 Task: Insert image from drive.
Action: Mouse moved to (192, 96)
Screenshot: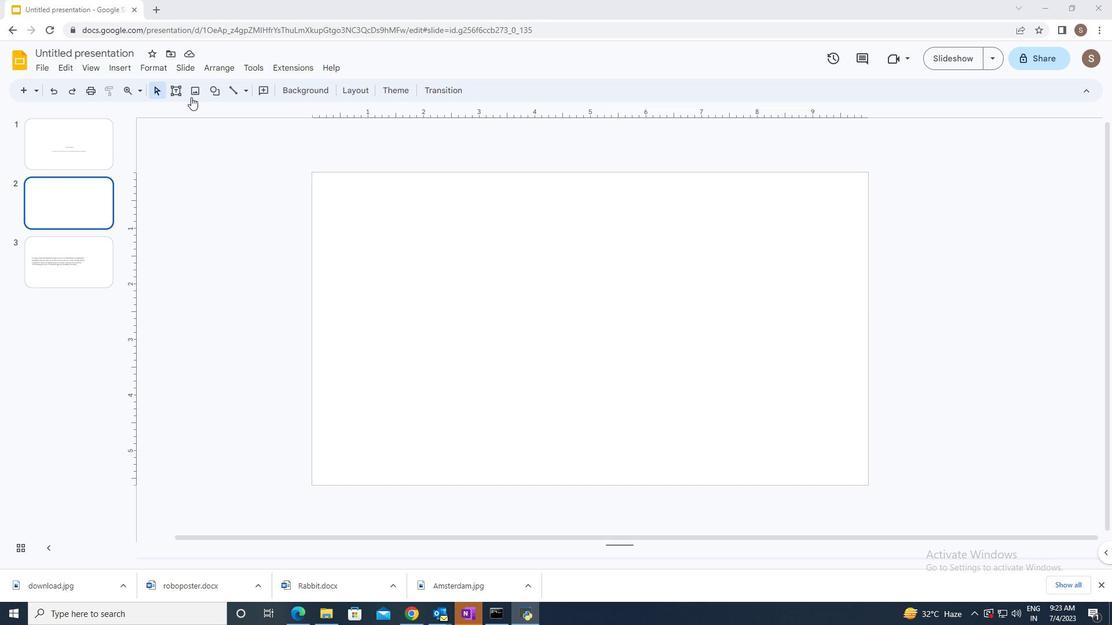 
Action: Mouse pressed left at (192, 96)
Screenshot: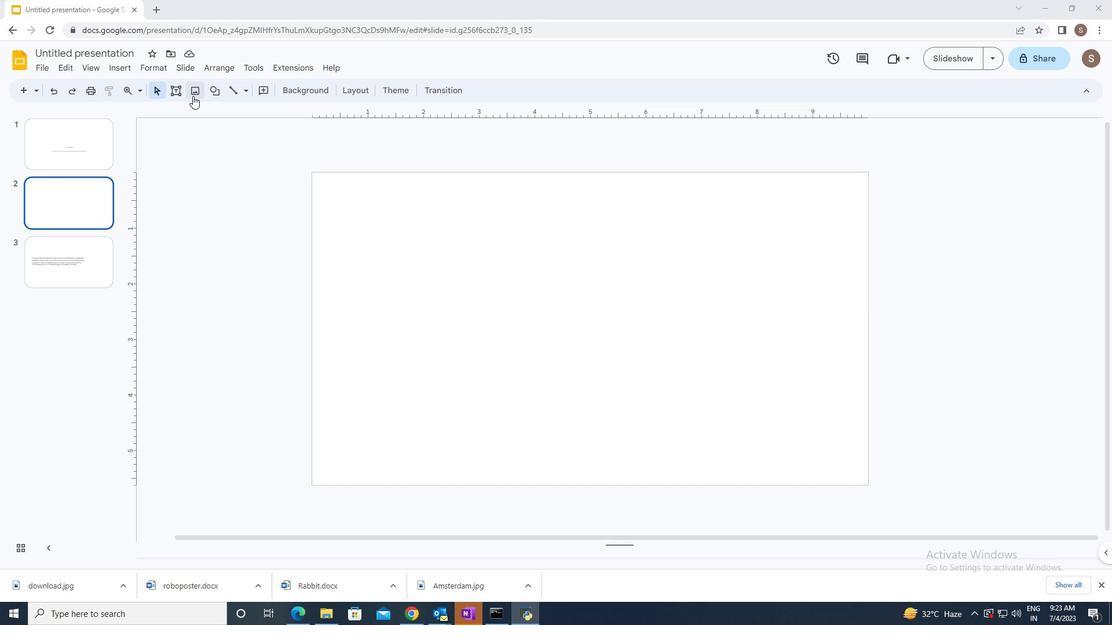 
Action: Mouse moved to (211, 152)
Screenshot: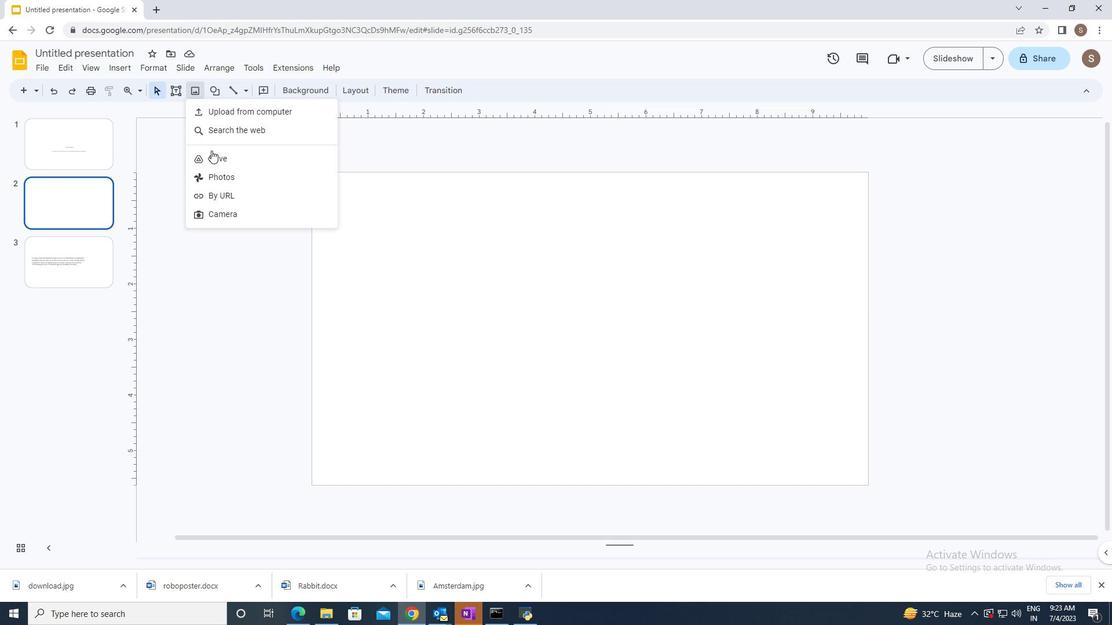 
Action: Mouse pressed left at (211, 152)
Screenshot: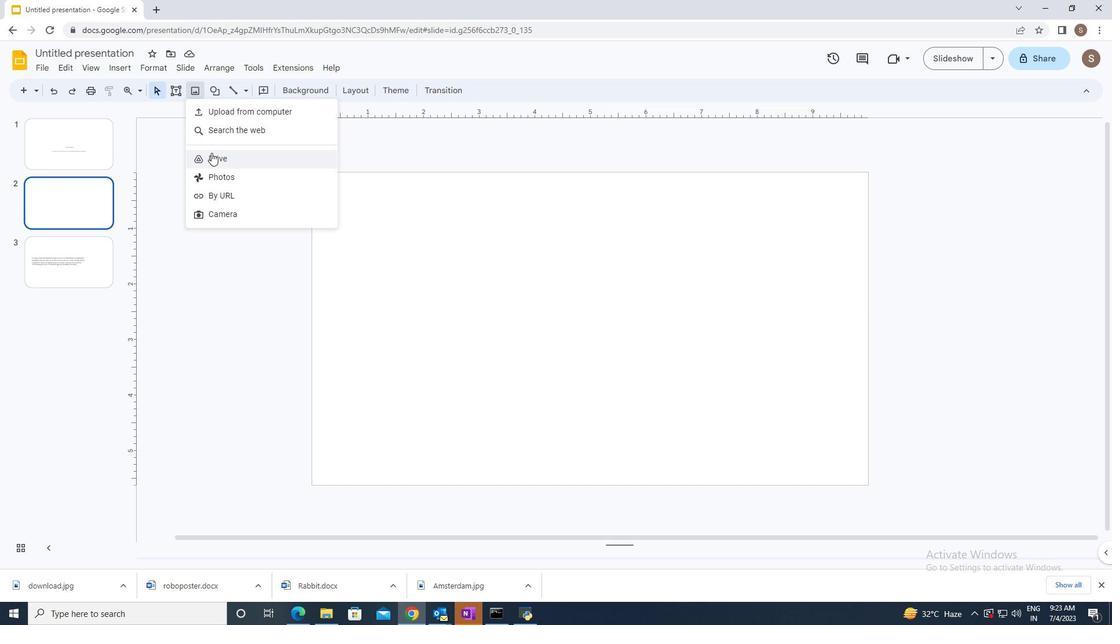 
Action: Mouse moved to (947, 196)
Screenshot: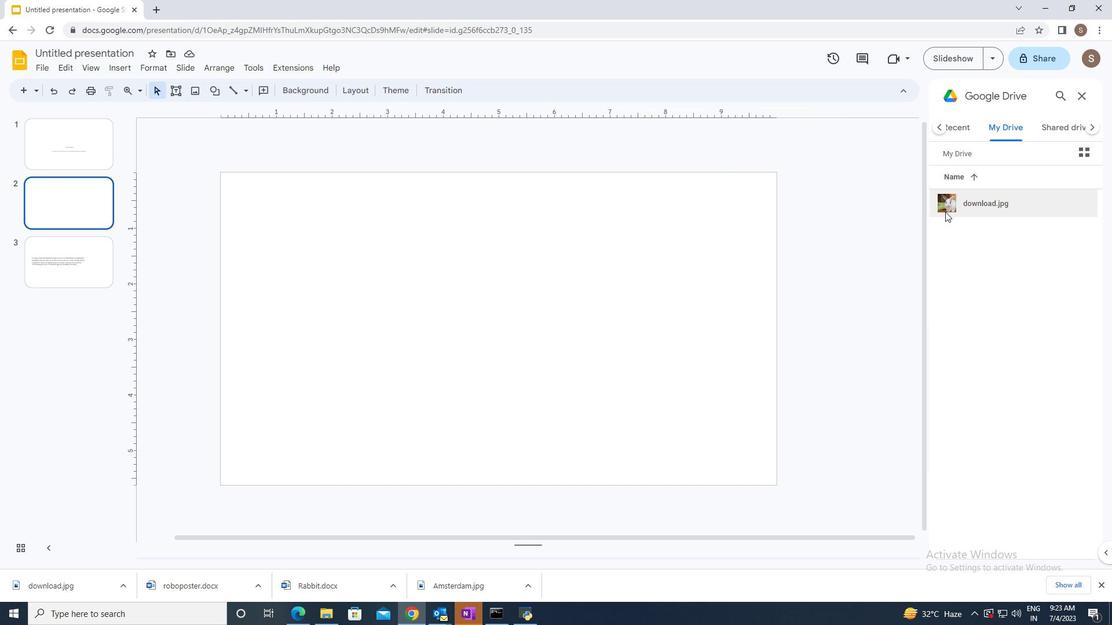 
Action: Mouse pressed left at (947, 196)
Screenshot: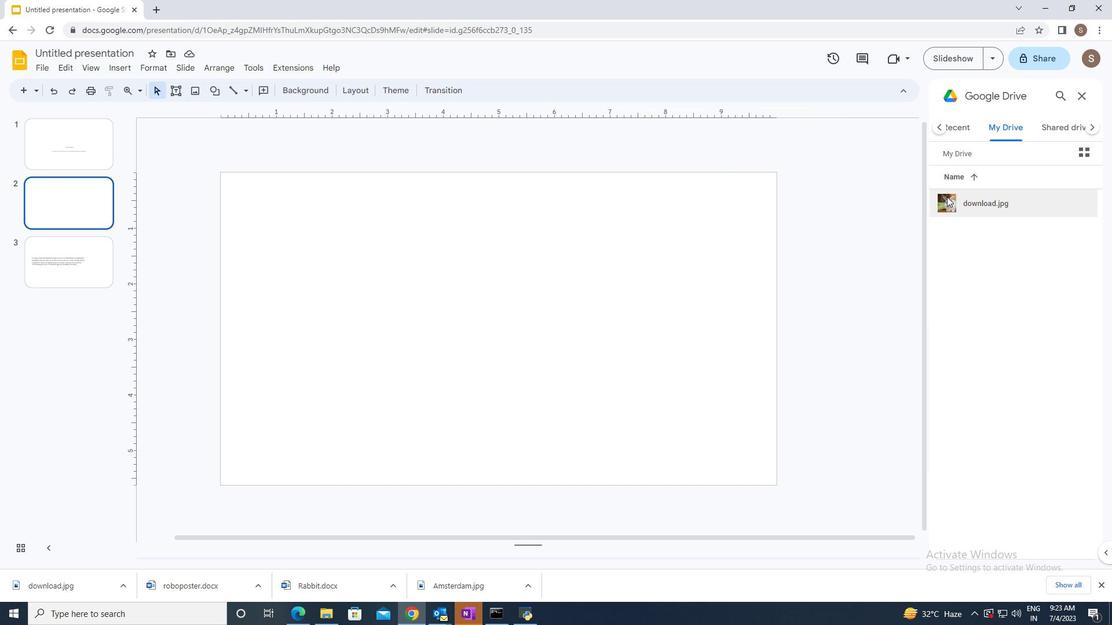 
Action: Mouse moved to (1065, 547)
Screenshot: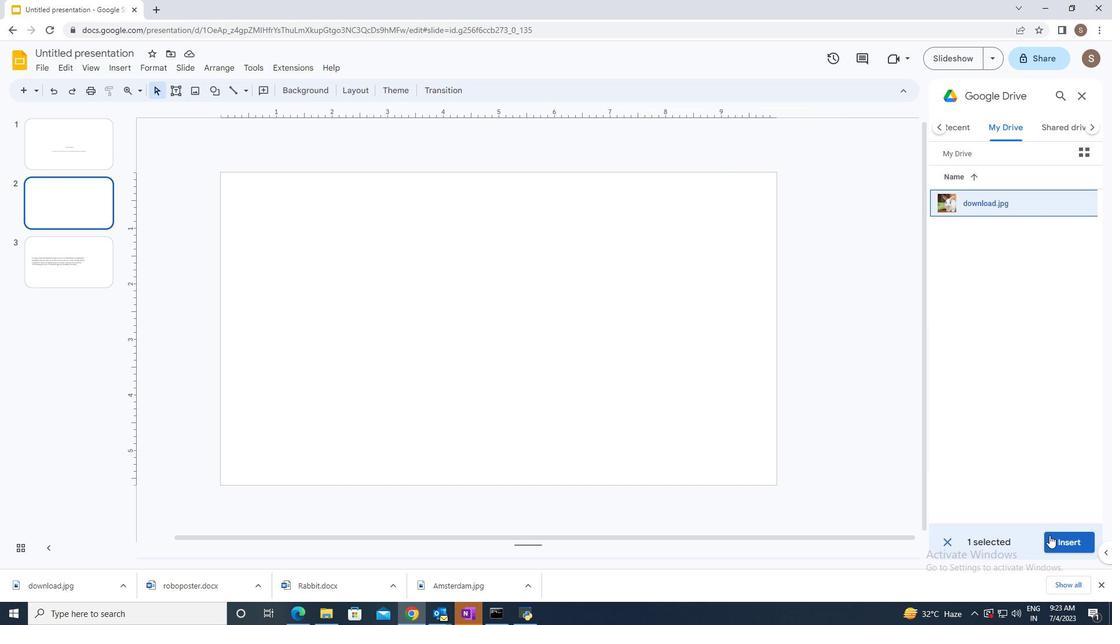 
Action: Mouse pressed left at (1065, 547)
Screenshot: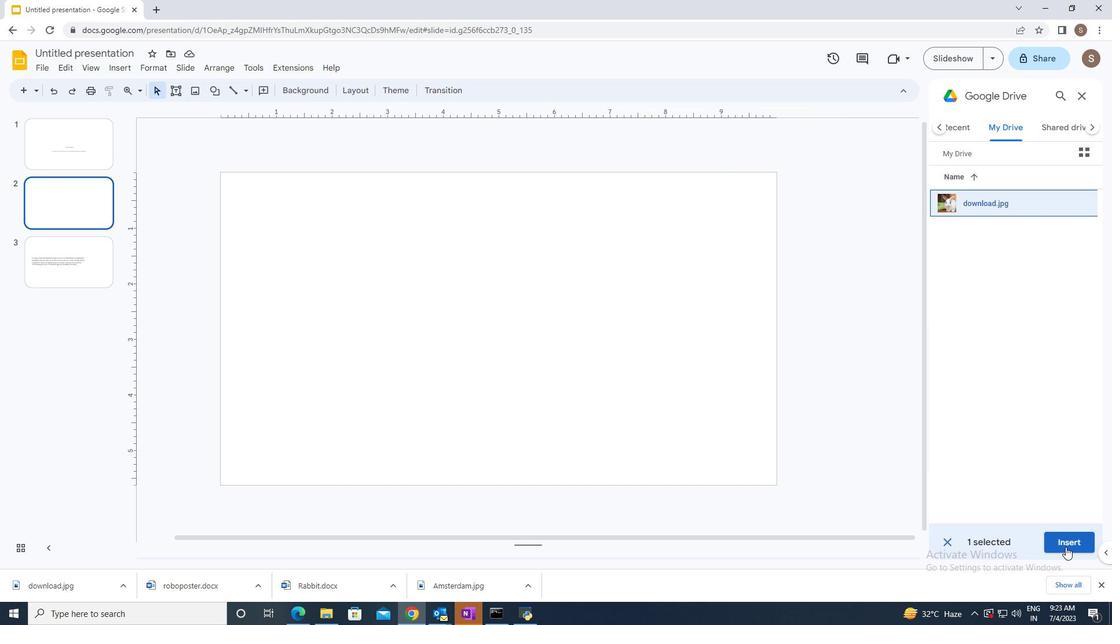 
Action: Mouse moved to (484, 280)
Screenshot: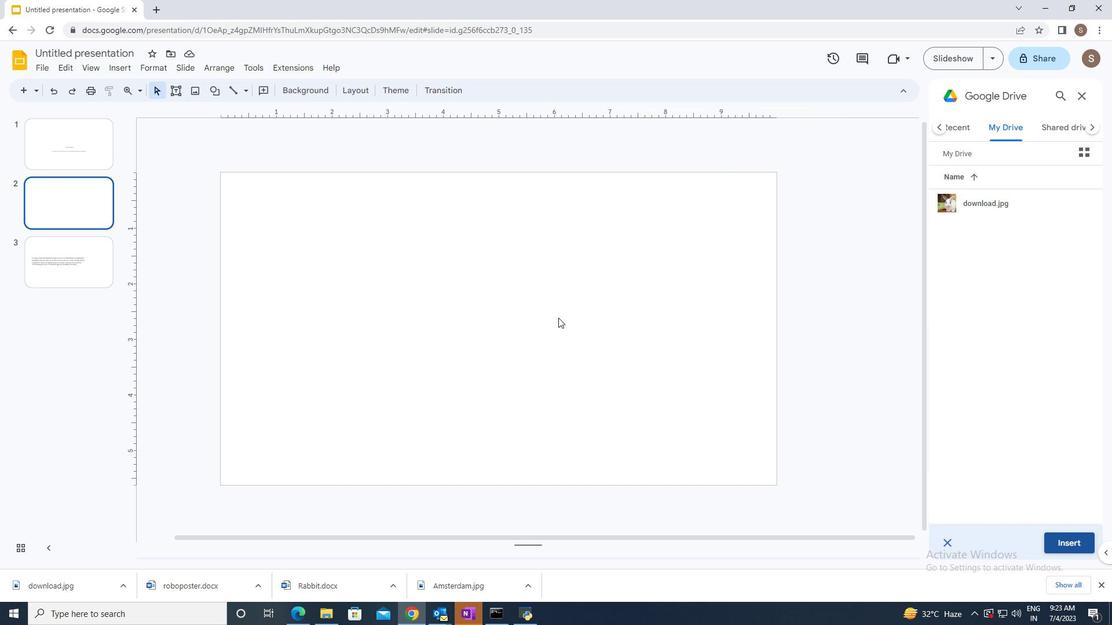 
Action: Mouse pressed left at (484, 280)
Screenshot: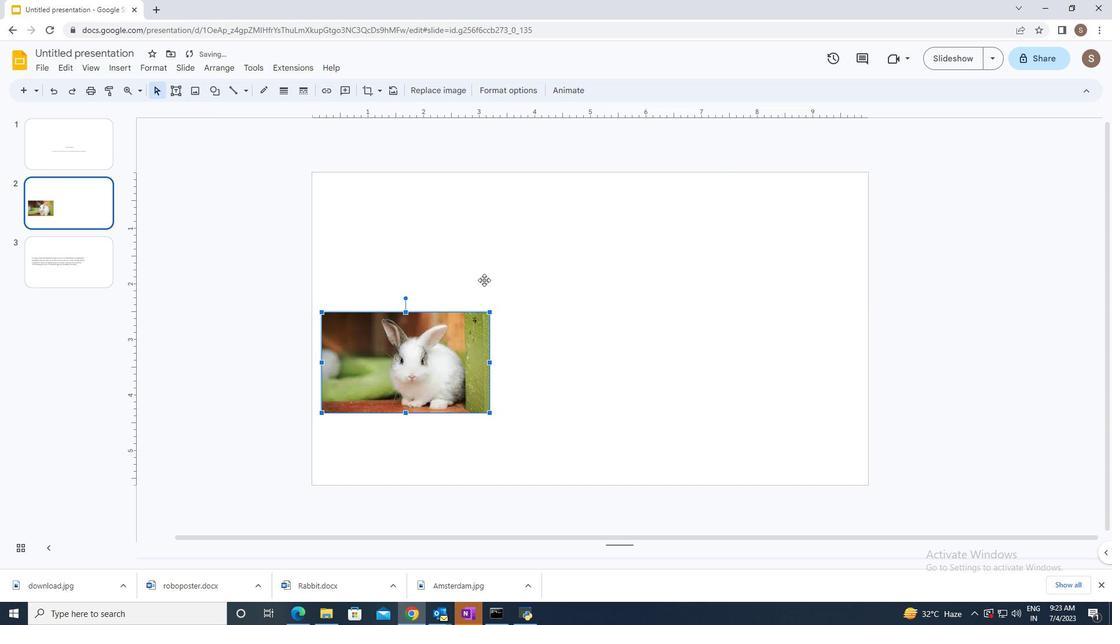 
